Task: Add the product "Large Birria Loaded Nachos" to cart from the store "Abuelitas Birria".
Action: Mouse moved to (430, 187)
Screenshot: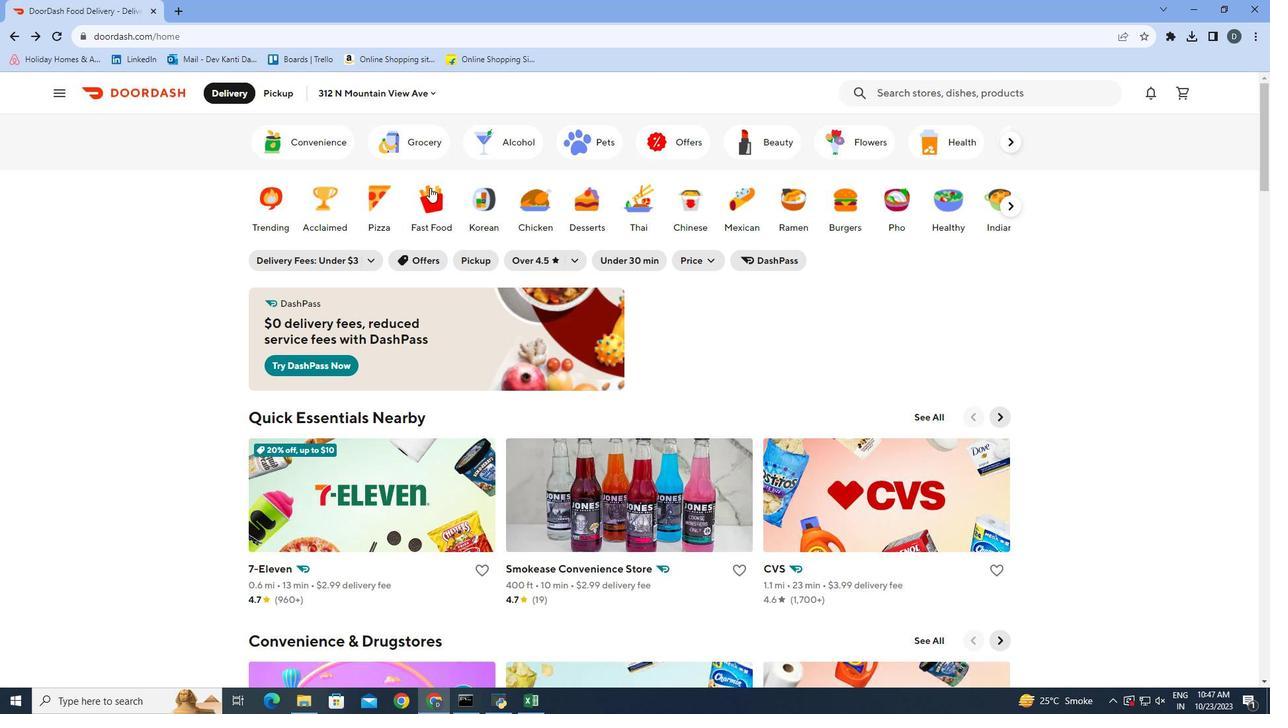 
Action: Mouse pressed left at (430, 187)
Screenshot: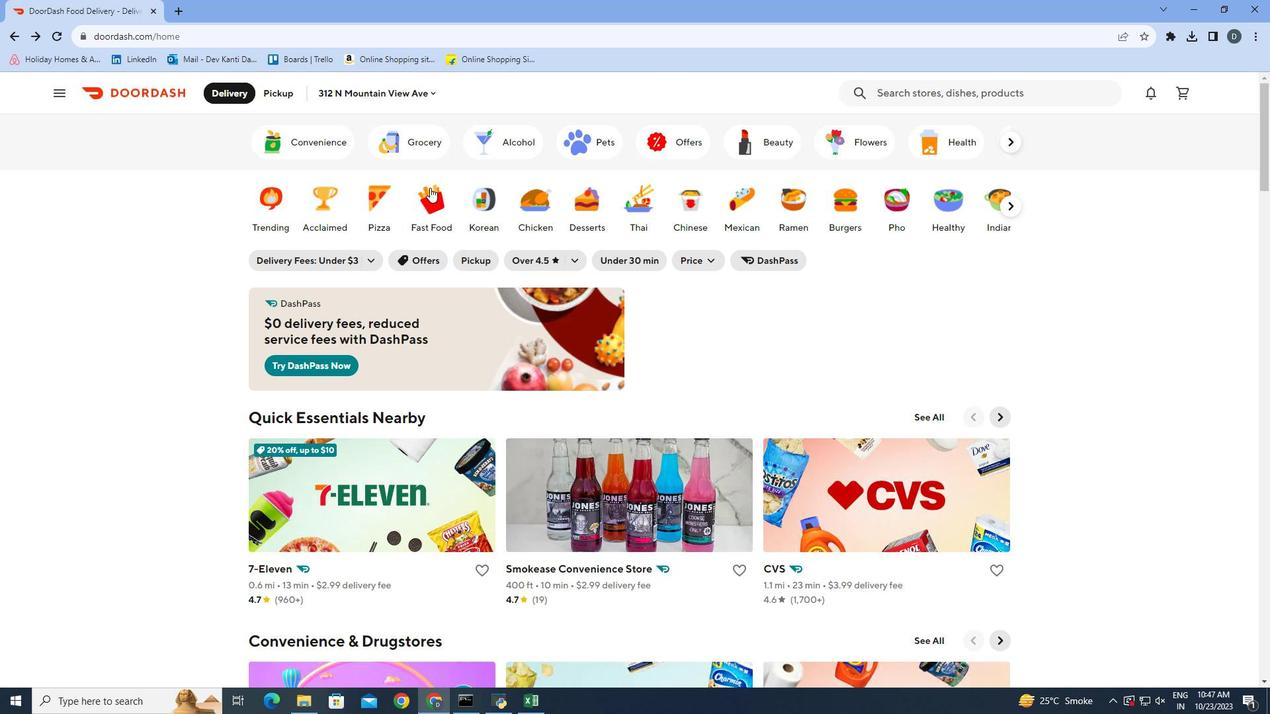 
Action: Mouse moved to (1127, 293)
Screenshot: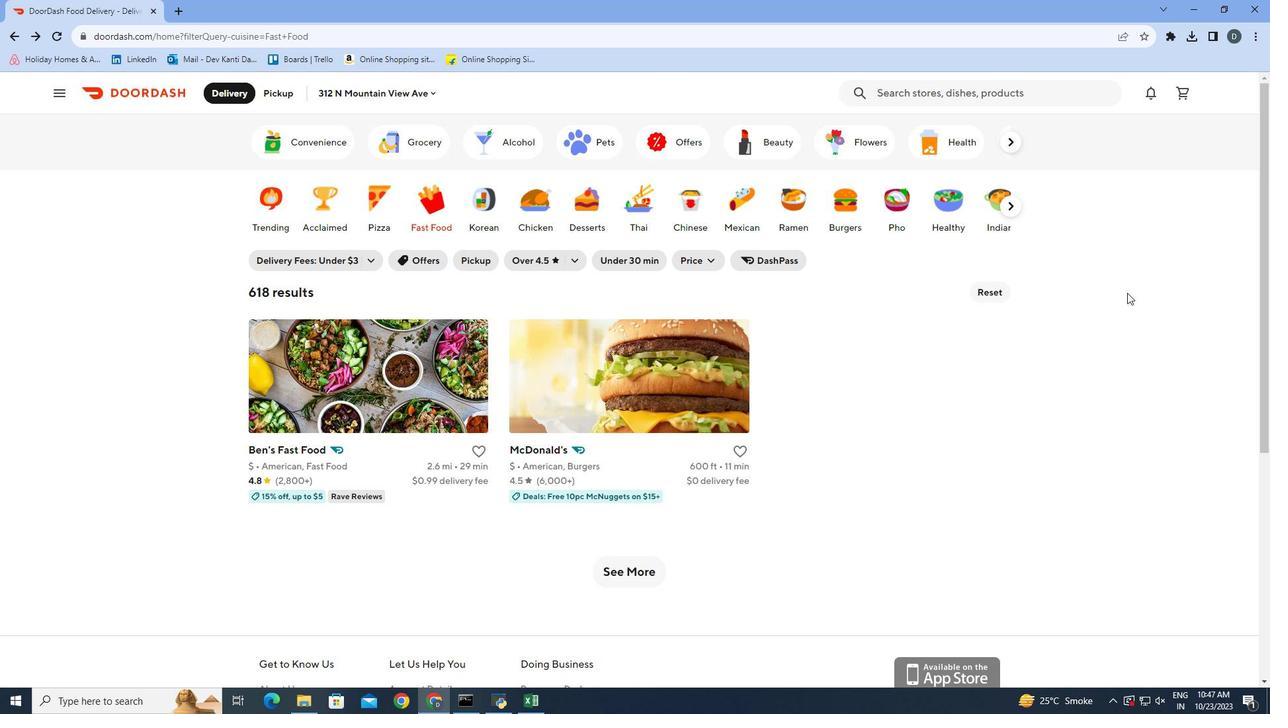 
Action: Mouse scrolled (1127, 292) with delta (0, 0)
Screenshot: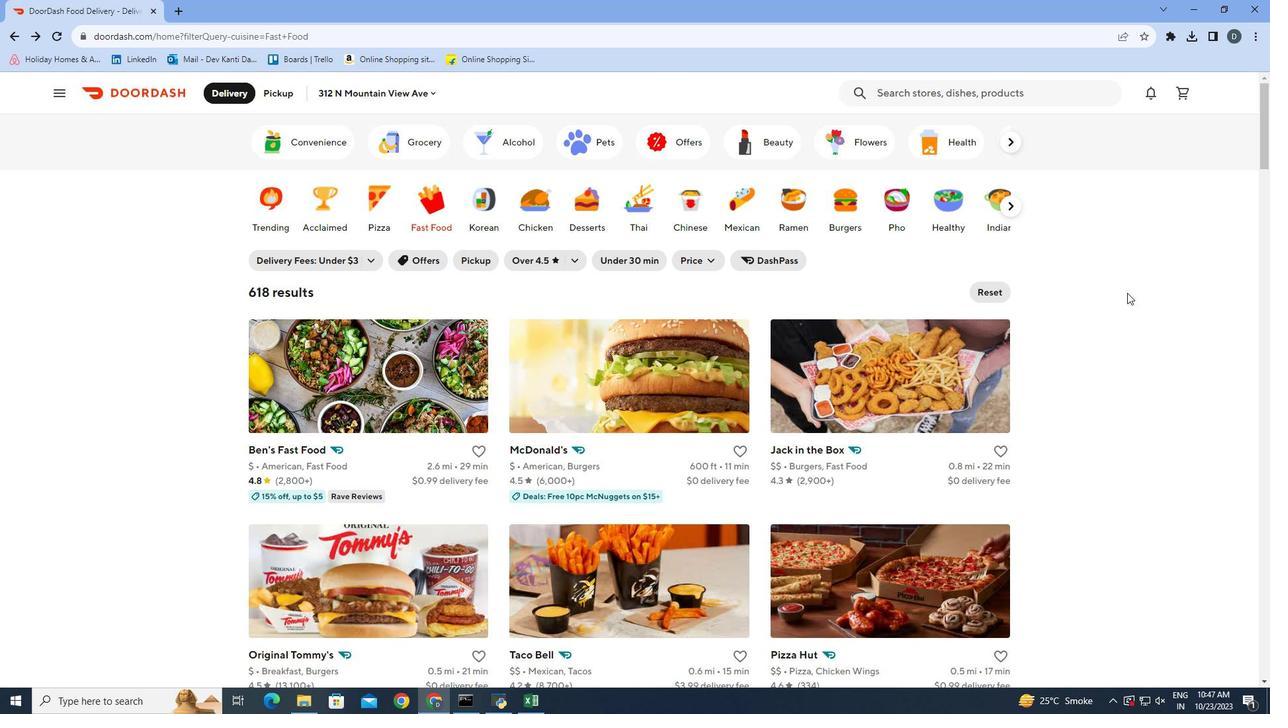
Action: Mouse moved to (1127, 292)
Screenshot: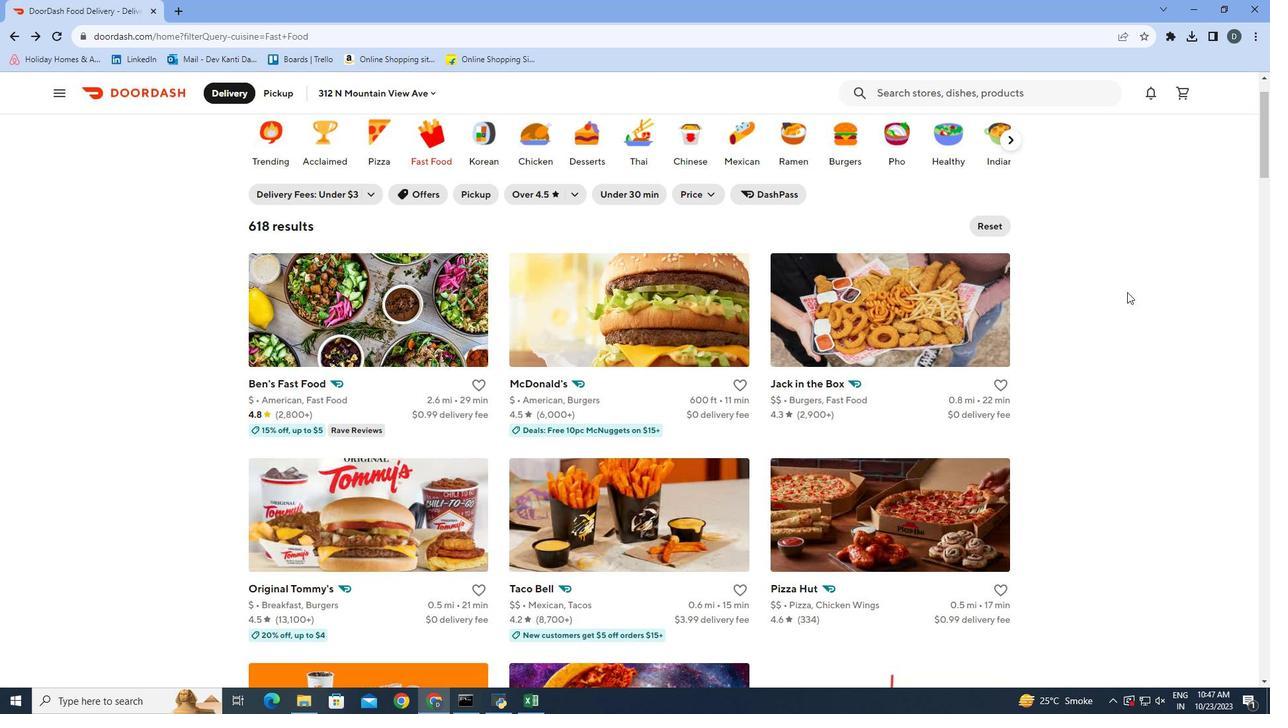 
Action: Mouse scrolled (1127, 291) with delta (0, 0)
Screenshot: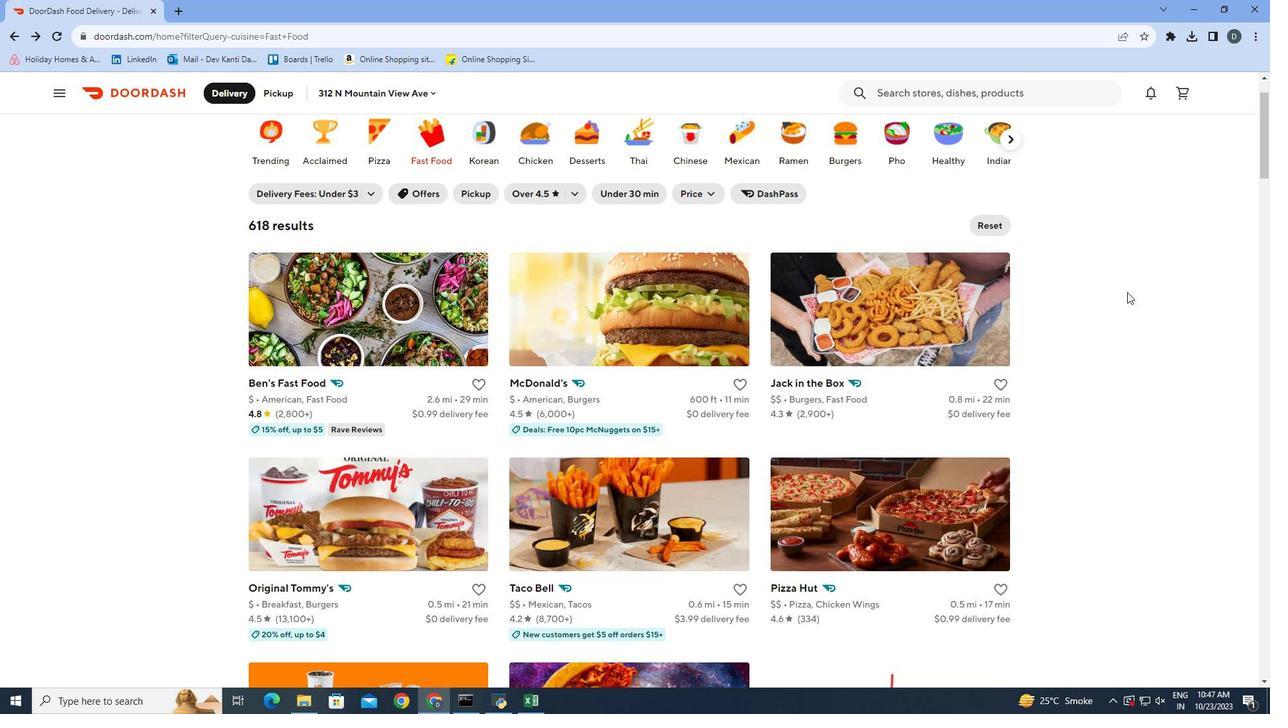 
Action: Mouse scrolled (1127, 293) with delta (0, 0)
Screenshot: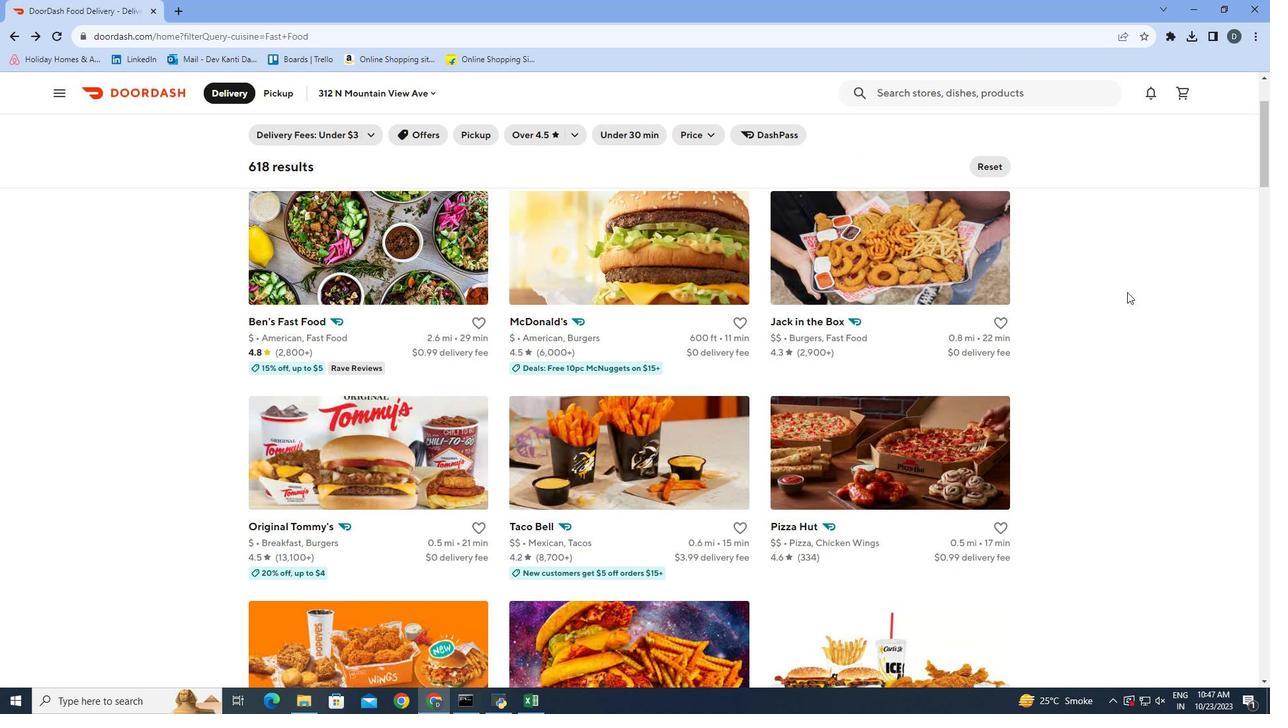 
Action: Mouse scrolled (1127, 293) with delta (0, 0)
Screenshot: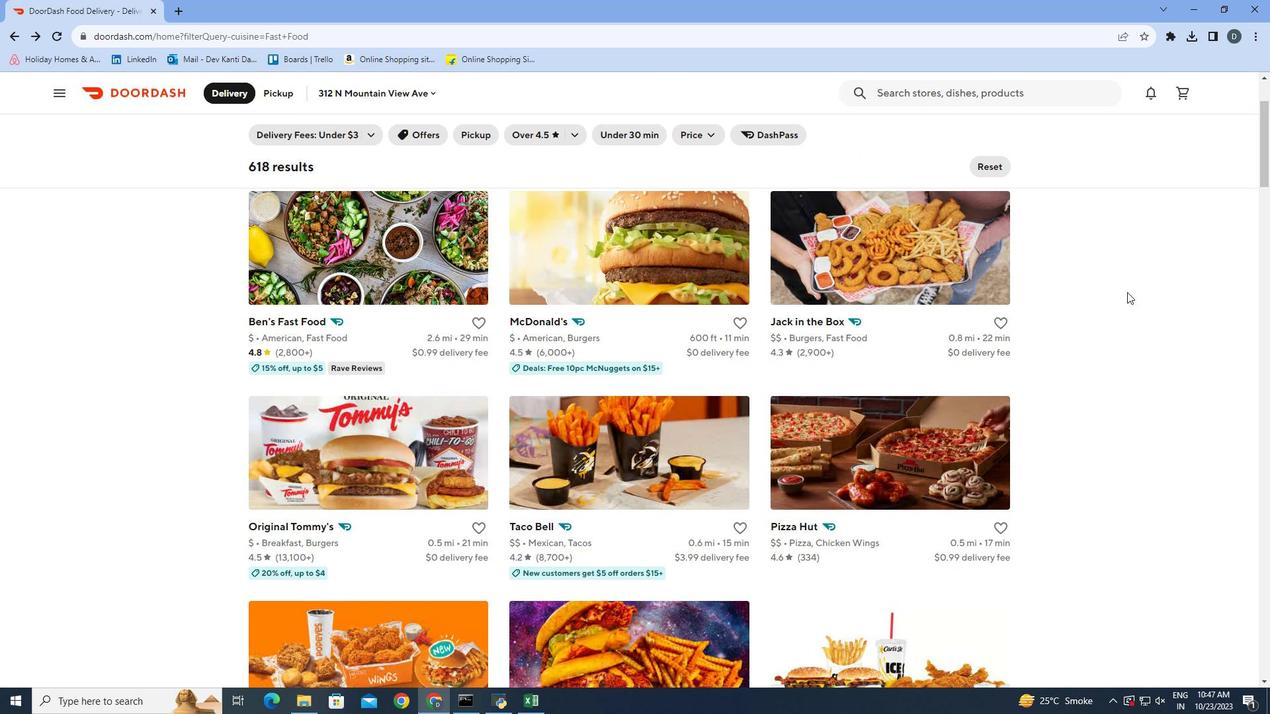 
Action: Mouse moved to (972, 90)
Screenshot: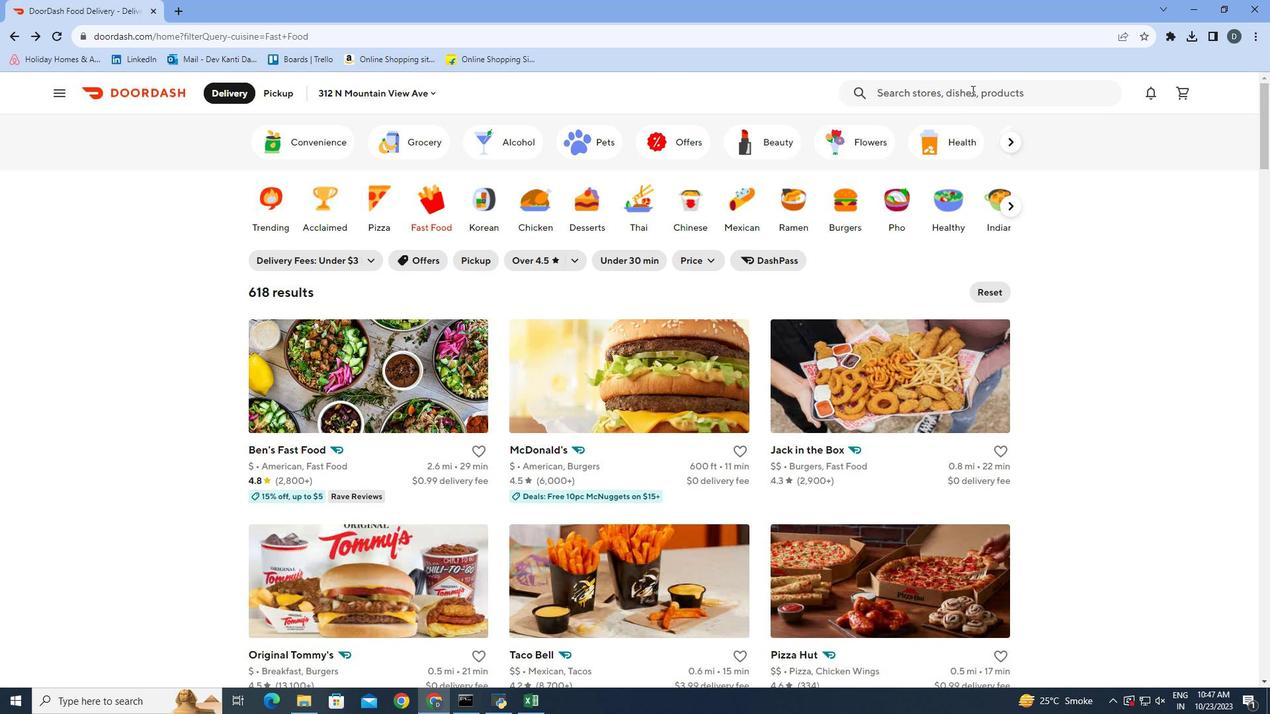
Action: Mouse pressed left at (972, 90)
Screenshot: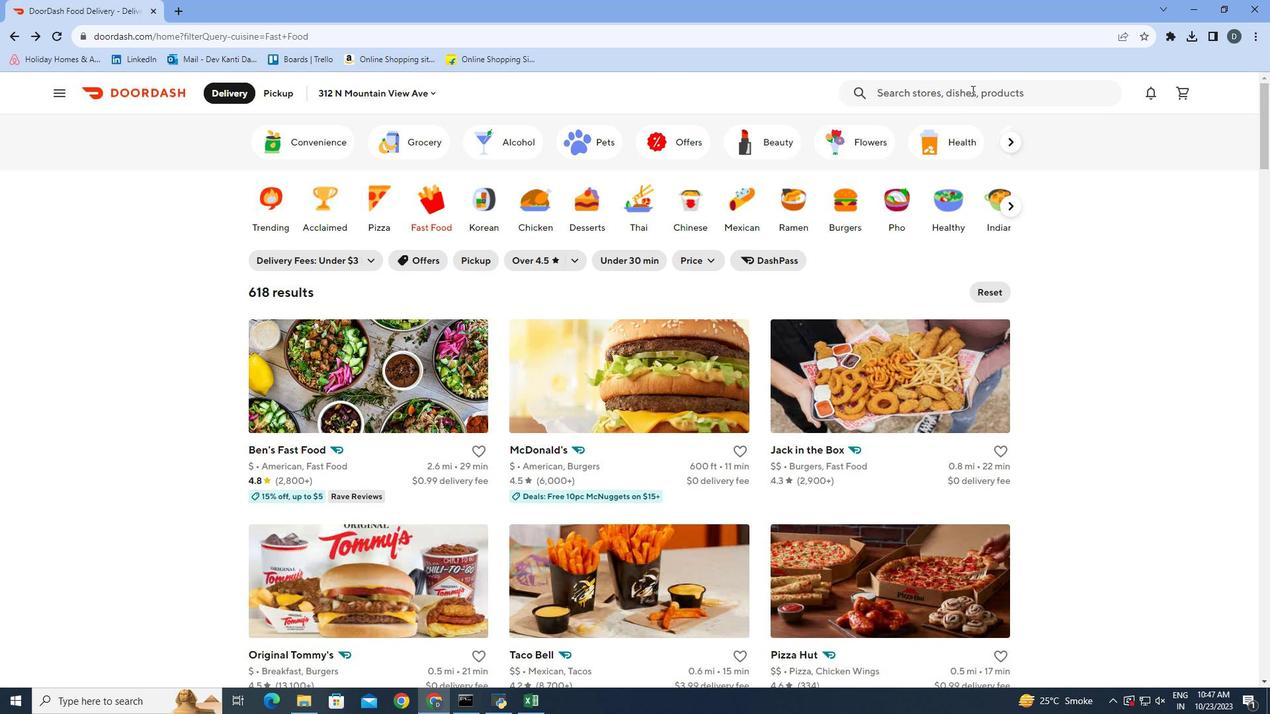 
Action: Mouse moved to (939, 156)
Screenshot: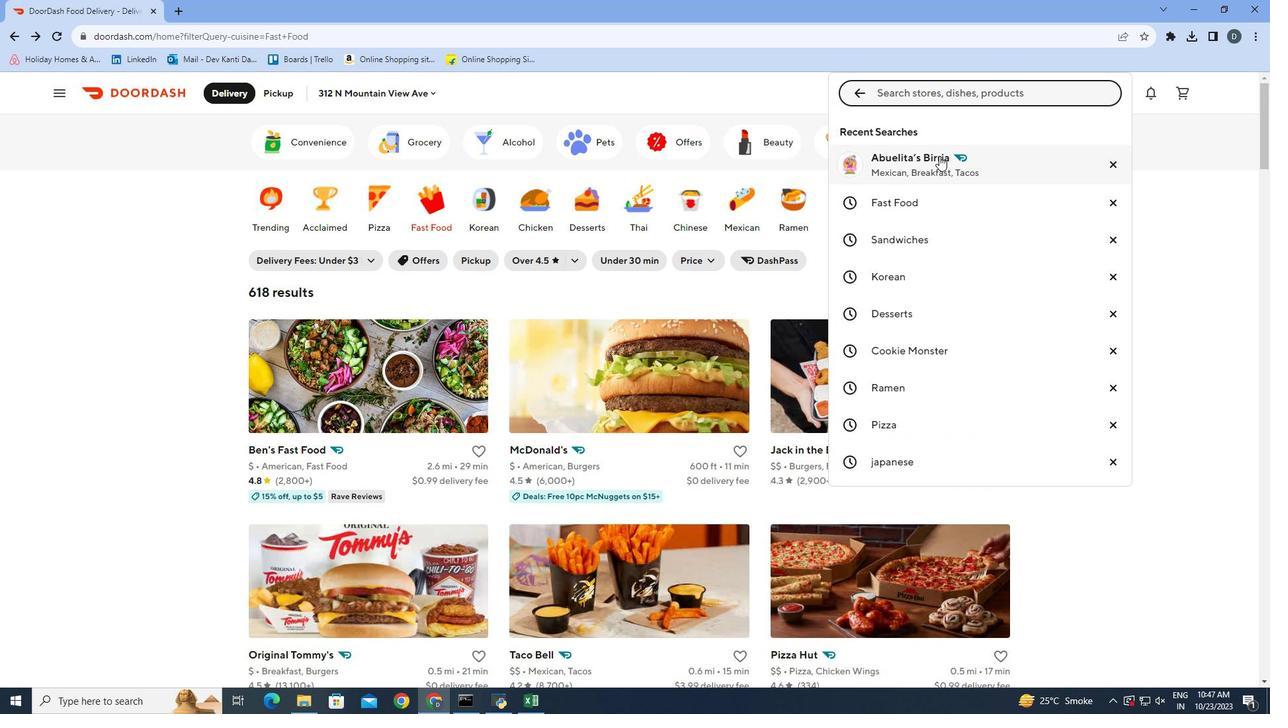 
Action: Mouse pressed left at (939, 156)
Screenshot: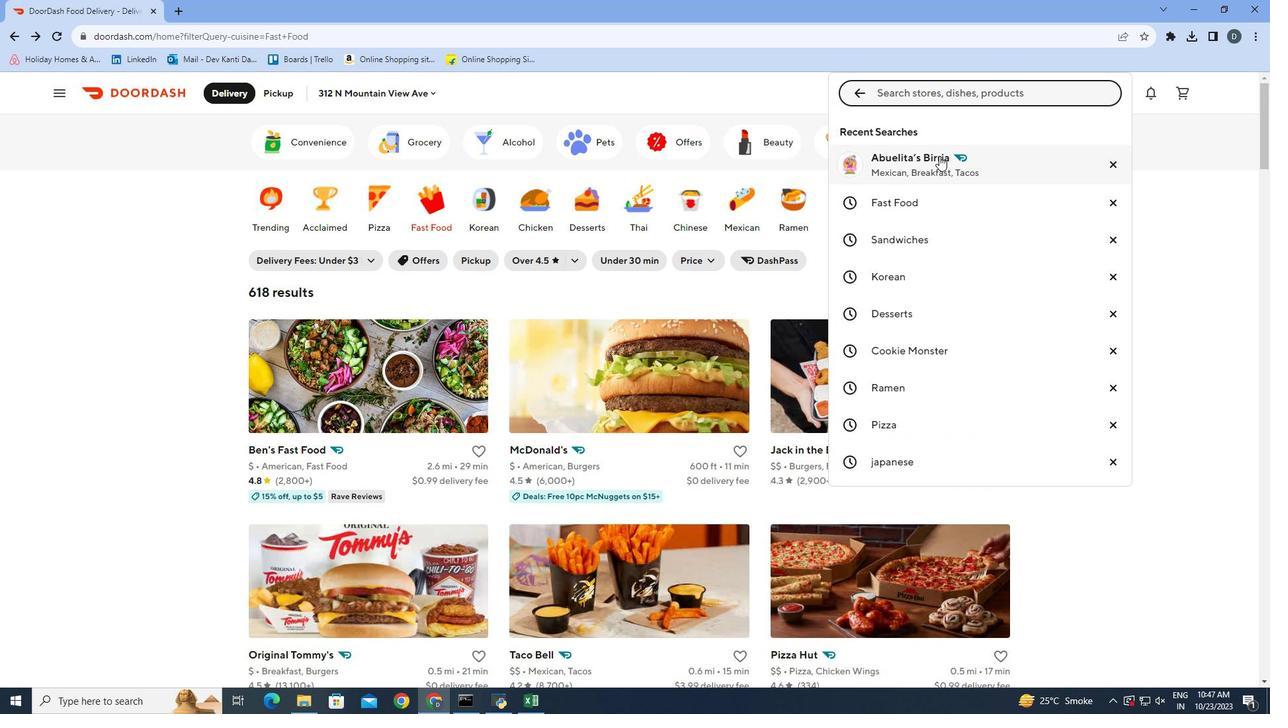 
Action: Mouse moved to (924, 265)
Screenshot: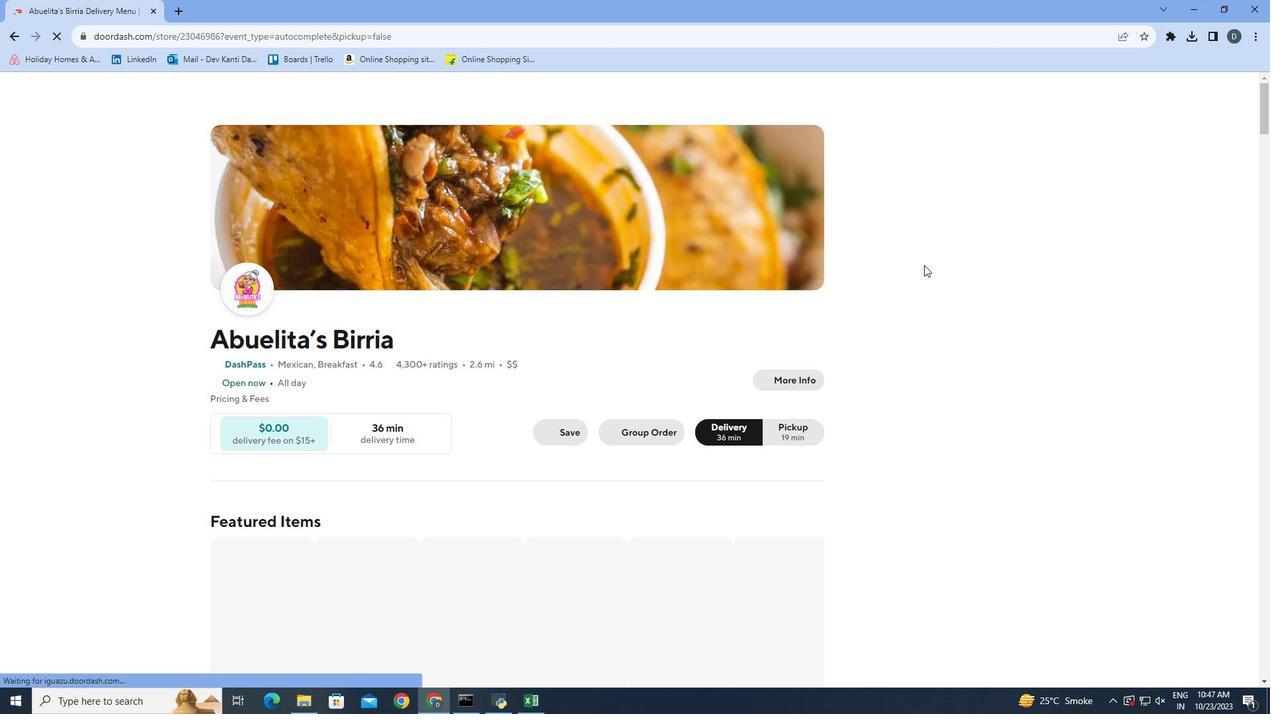 
Action: Mouse scrolled (924, 264) with delta (0, 0)
Screenshot: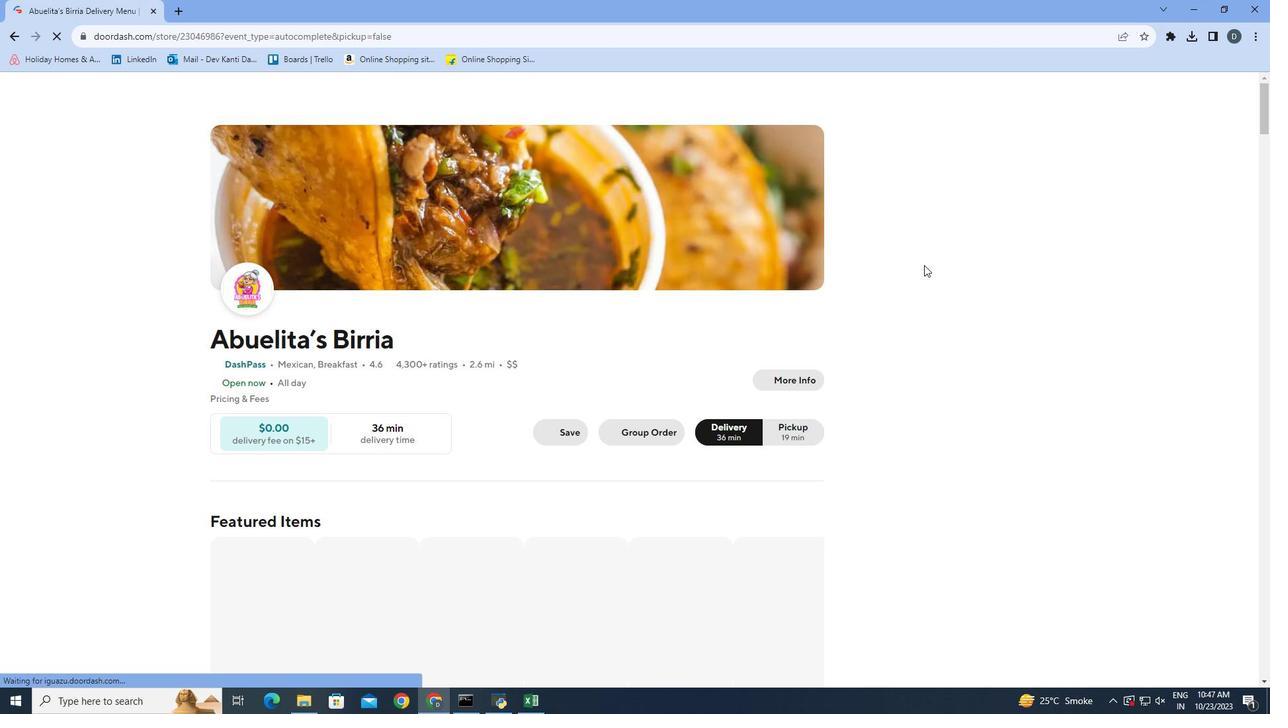 
Action: Mouse scrolled (924, 264) with delta (0, 0)
Screenshot: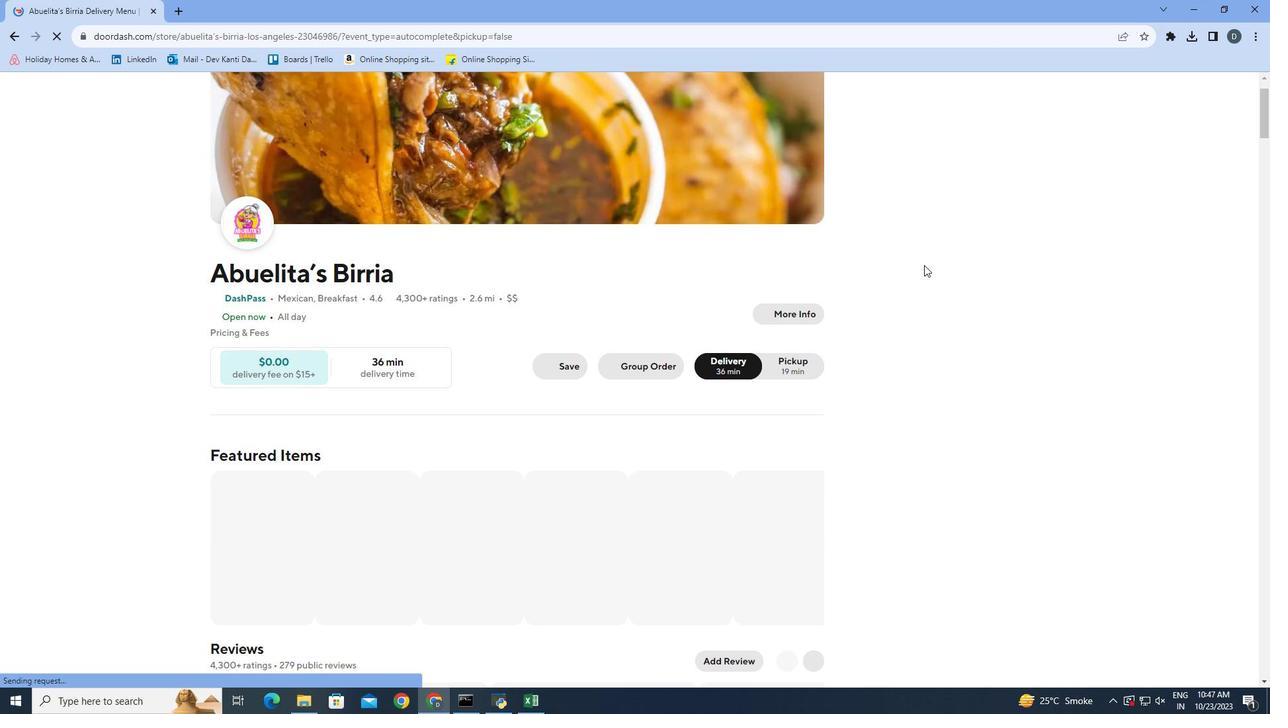 
Action: Mouse scrolled (924, 264) with delta (0, 0)
Screenshot: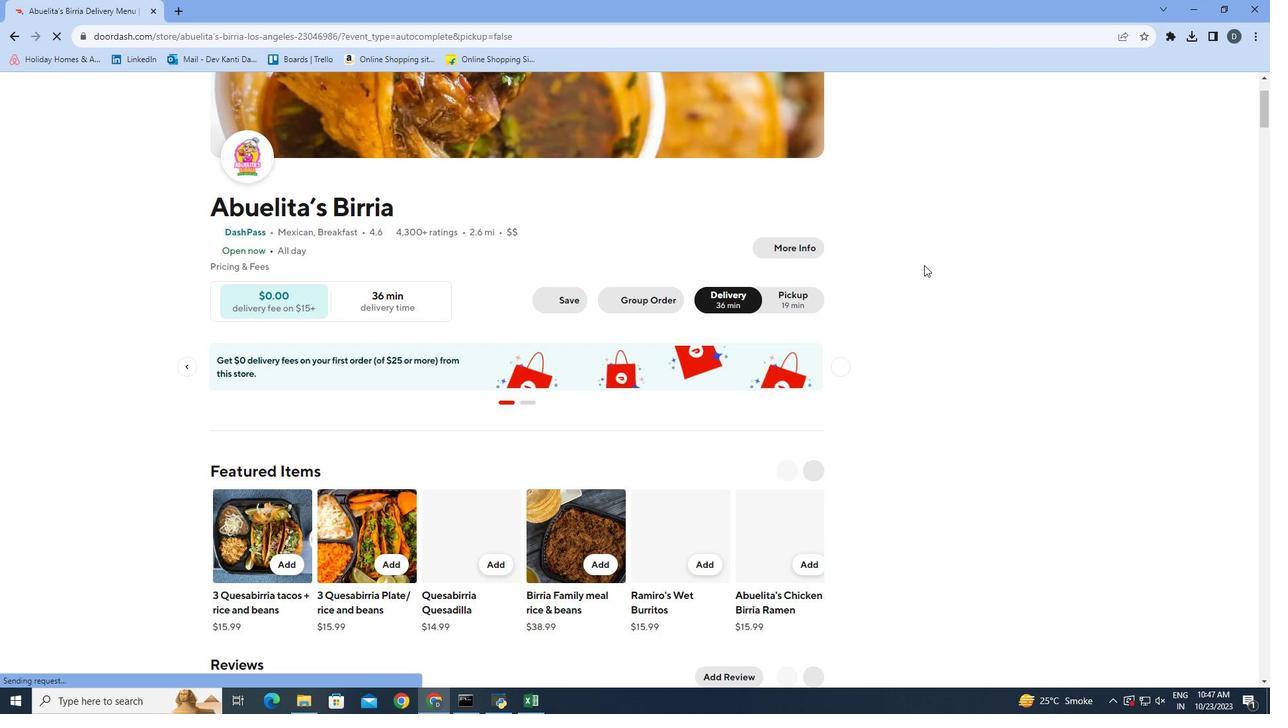 
Action: Mouse scrolled (924, 264) with delta (0, 0)
Screenshot: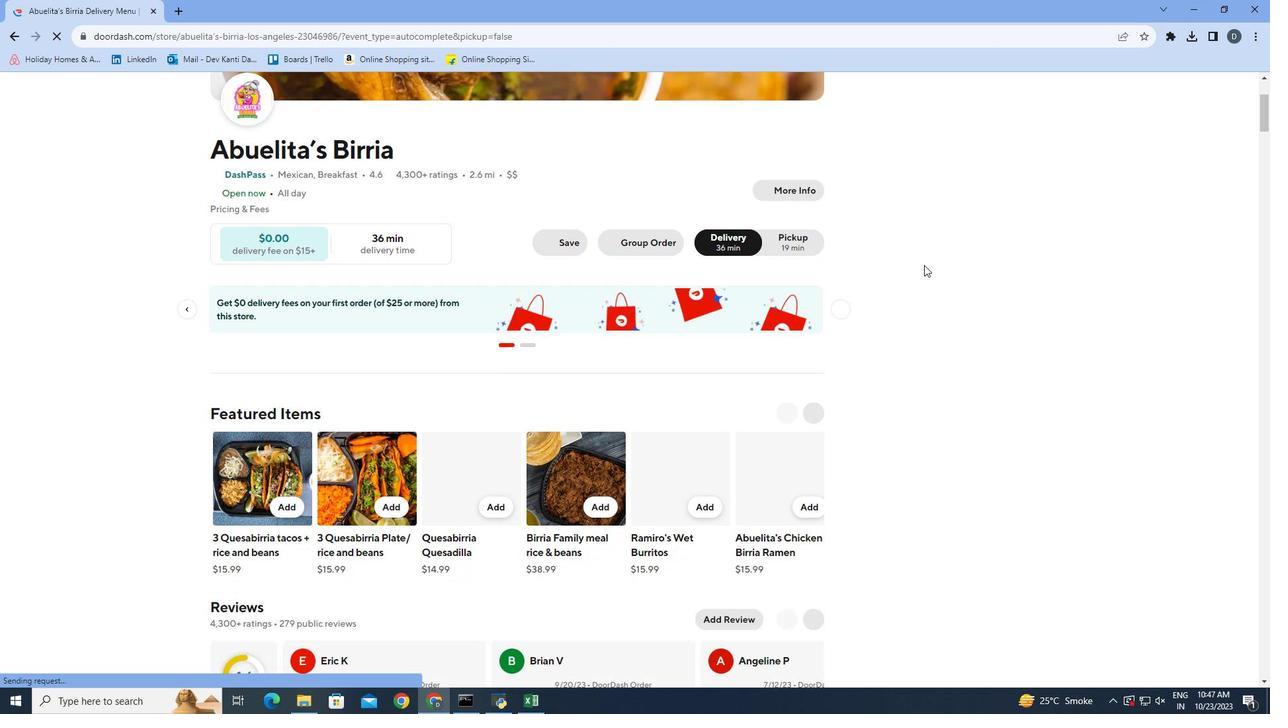 
Action: Mouse scrolled (924, 264) with delta (0, 0)
Screenshot: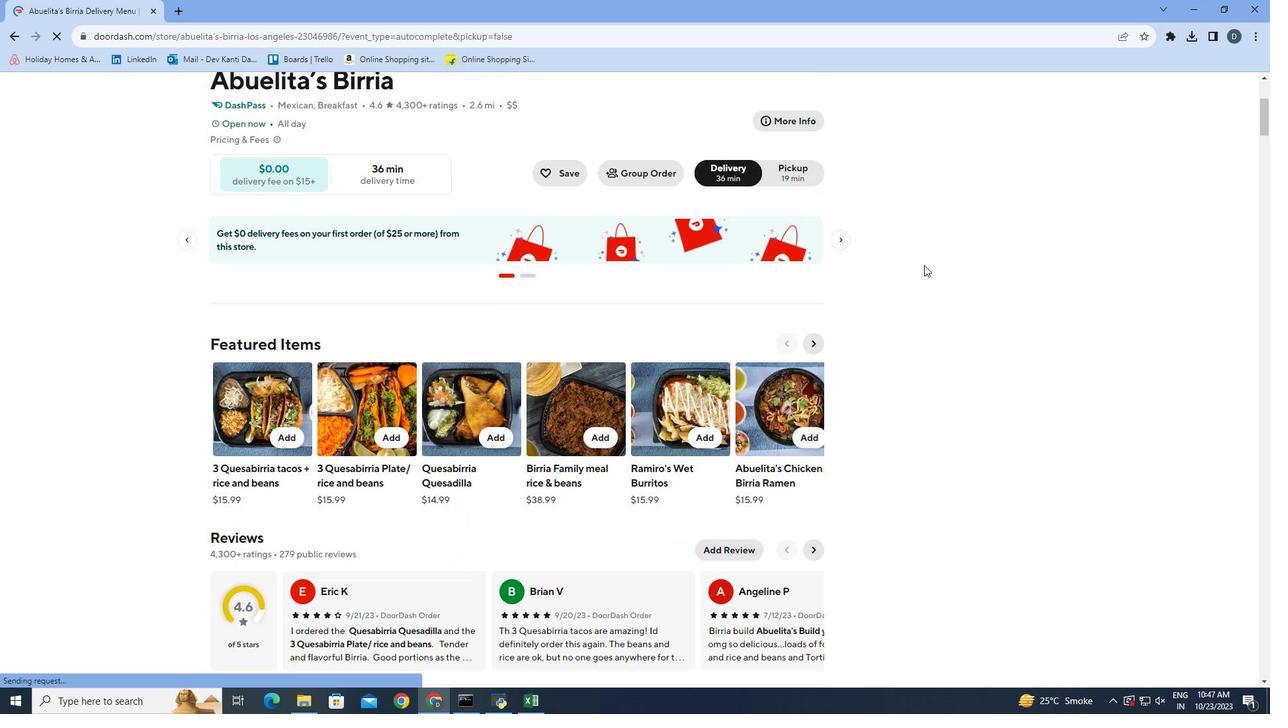 
Action: Mouse scrolled (924, 264) with delta (0, 0)
Screenshot: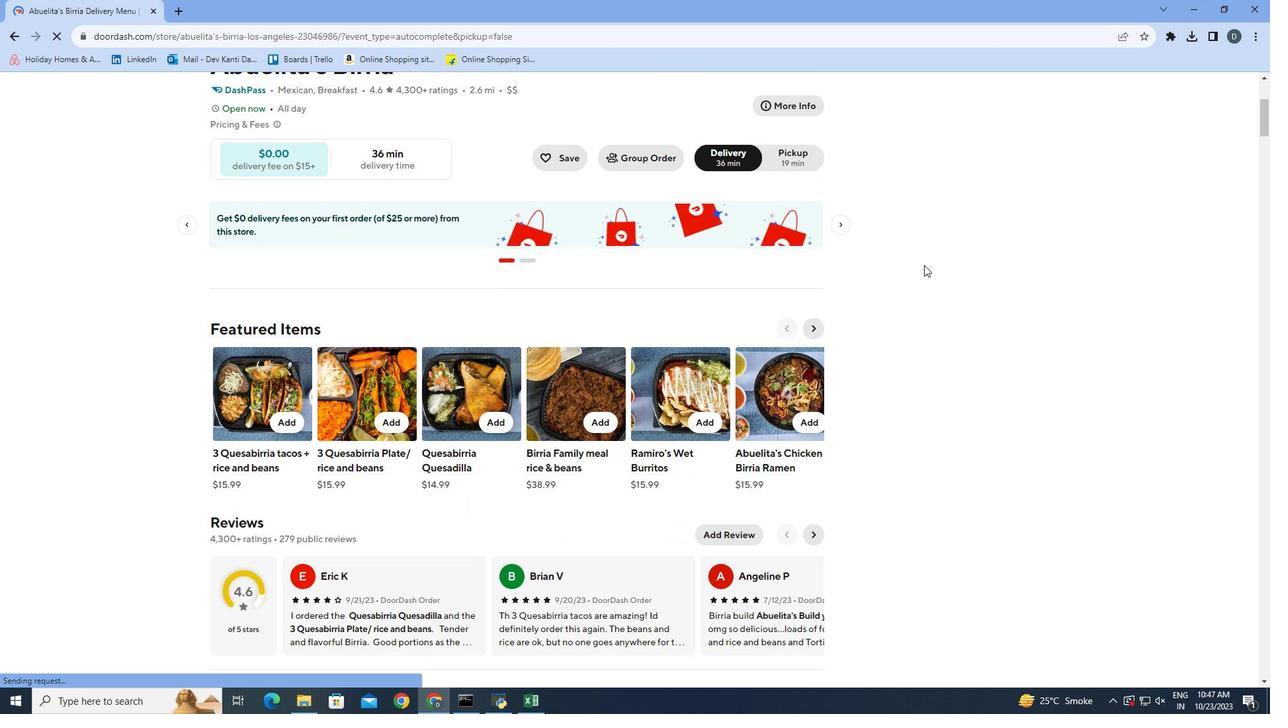 
Action: Mouse moved to (924, 259)
Screenshot: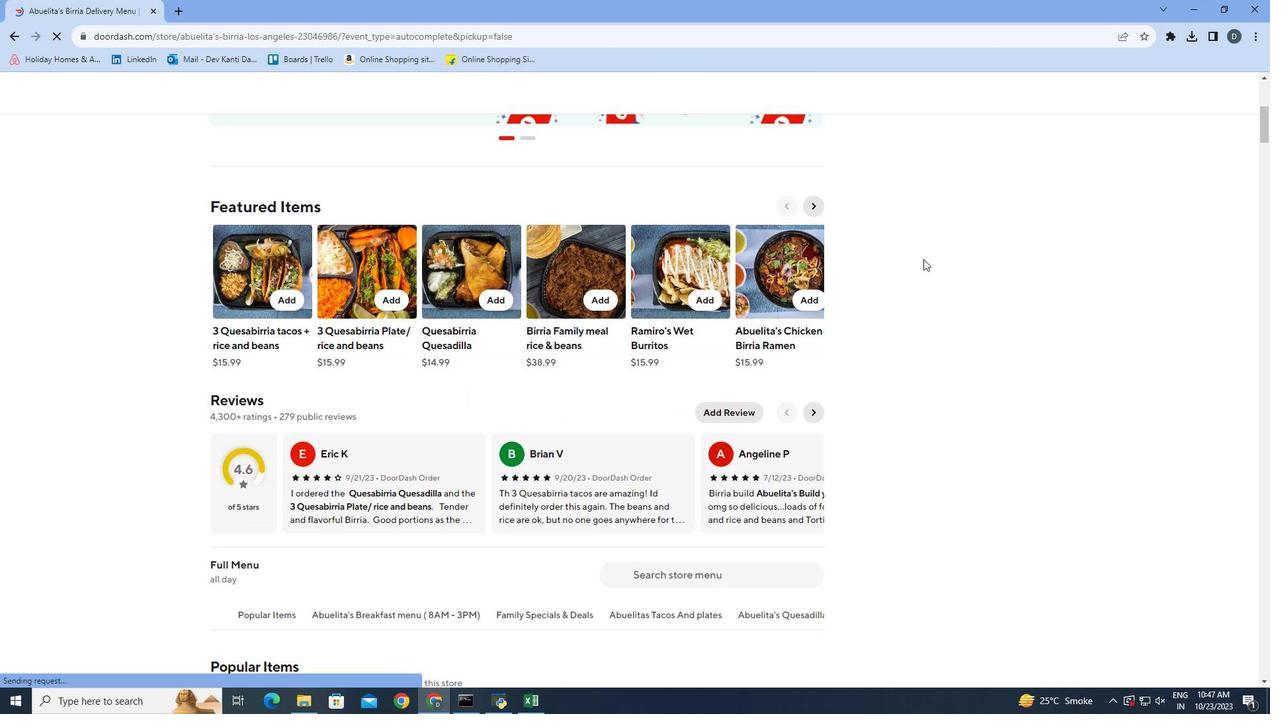 
Action: Mouse scrolled (924, 258) with delta (0, 0)
Screenshot: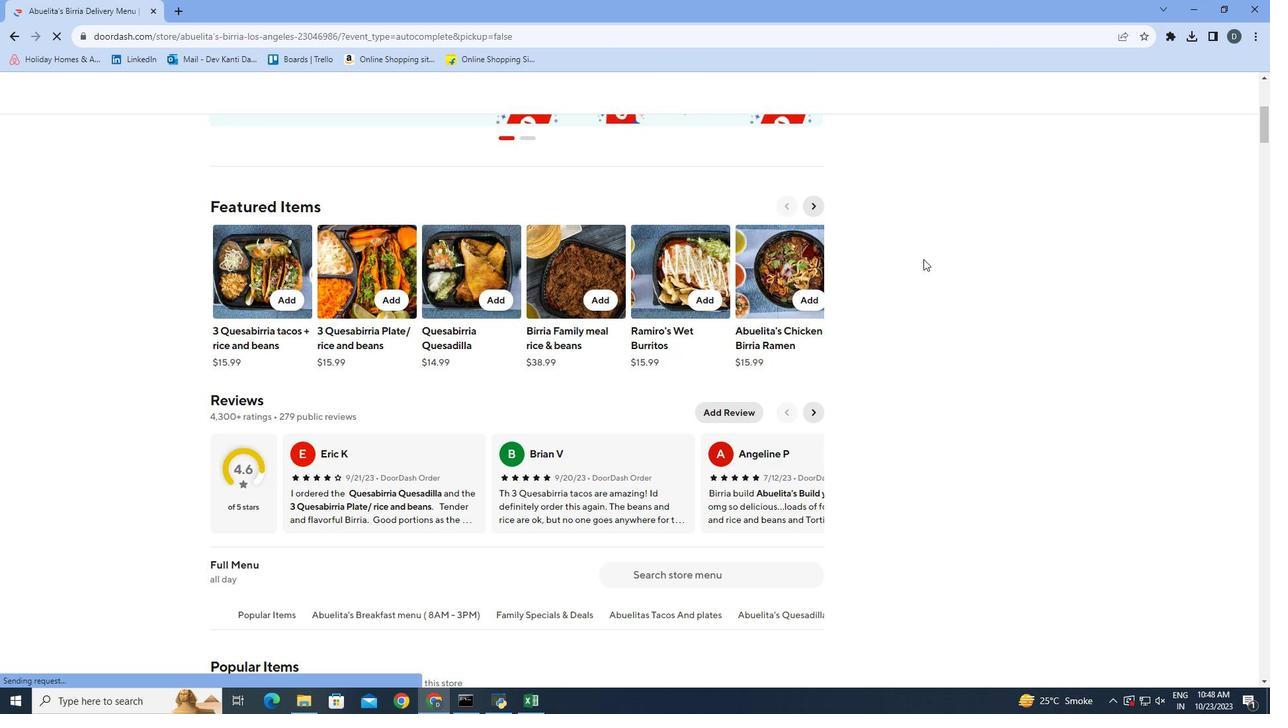 
Action: Mouse scrolled (924, 258) with delta (0, 0)
Screenshot: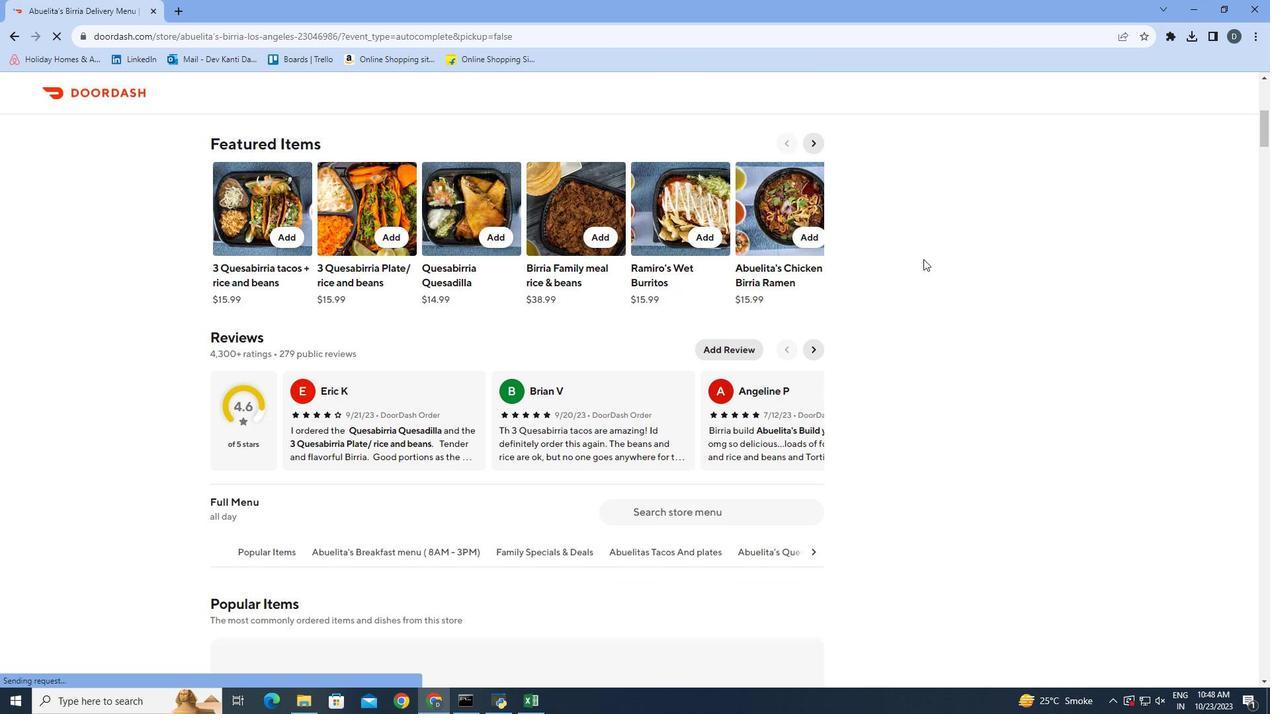 
Action: Mouse moved to (709, 440)
Screenshot: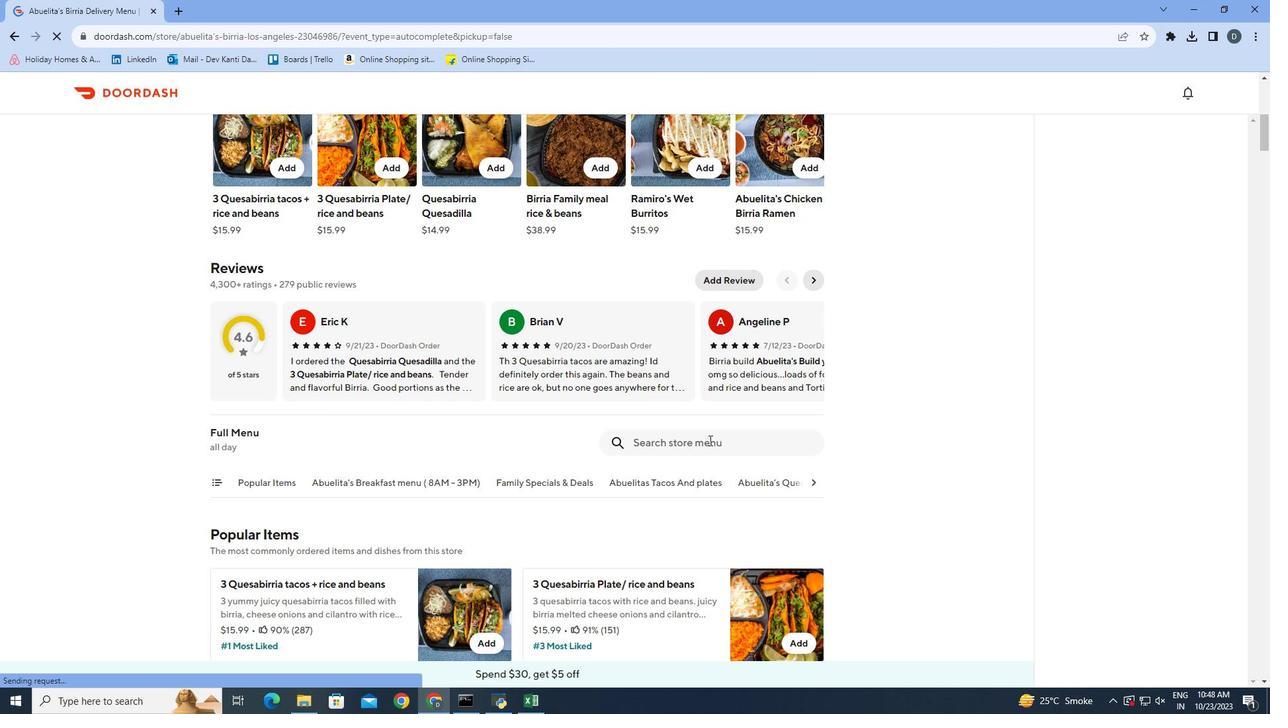 
Action: Mouse pressed left at (709, 440)
Screenshot: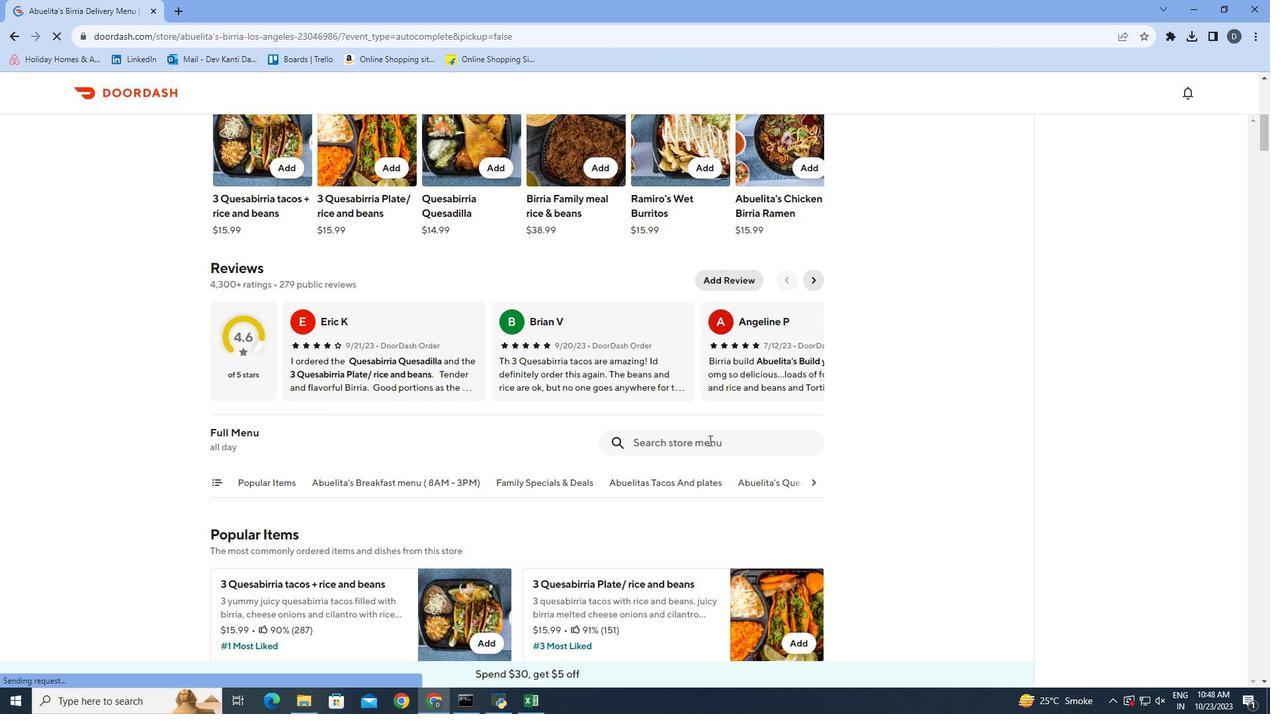 
Action: Mouse moved to (661, 454)
Screenshot: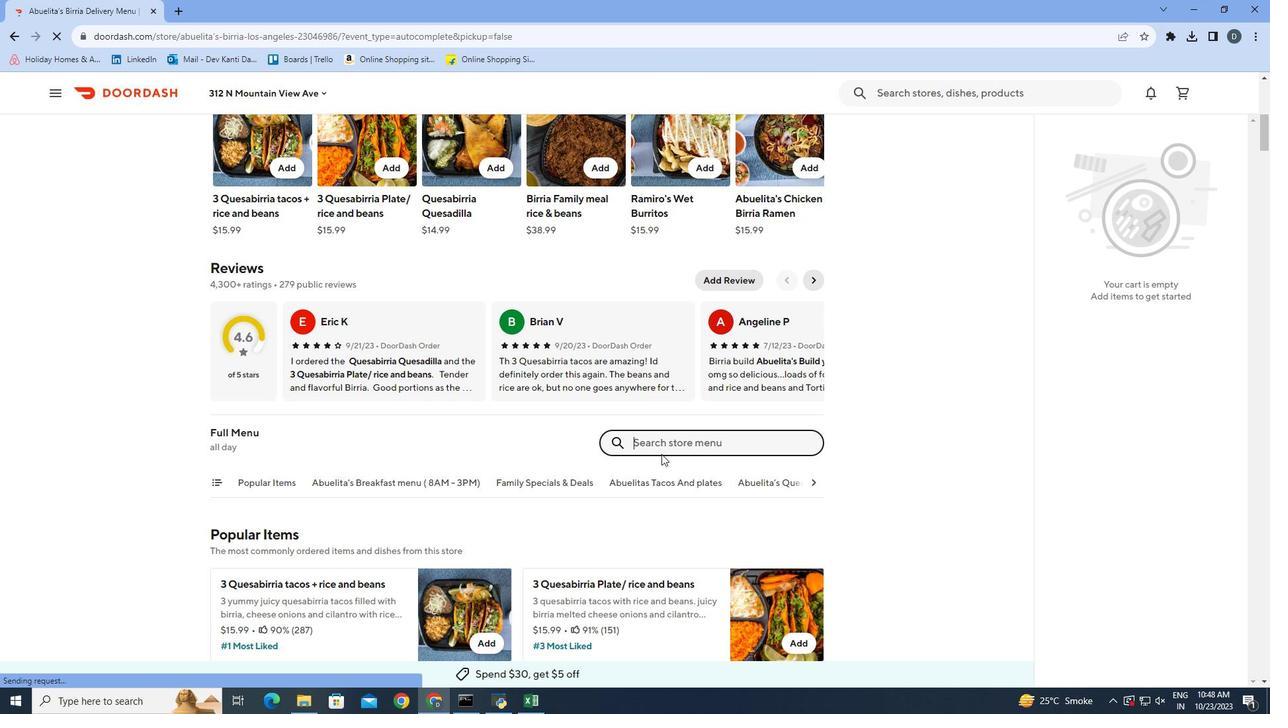 
Action: Key pressed <Key.shift>Large<Key.space><Key.shift>Birria<Key.space><Key.shift>Laoded<Key.space><Key.backspace><Key.backspace><Key.backspace><Key.backspace><Key.backspace><Key.backspace>oaded<Key.space><Key.shift><Key.shift><Key.shift><Key.shift><Key.shift><Key.shift><Key.shift><Key.shift>NAchos<Key.enter>
Screenshot: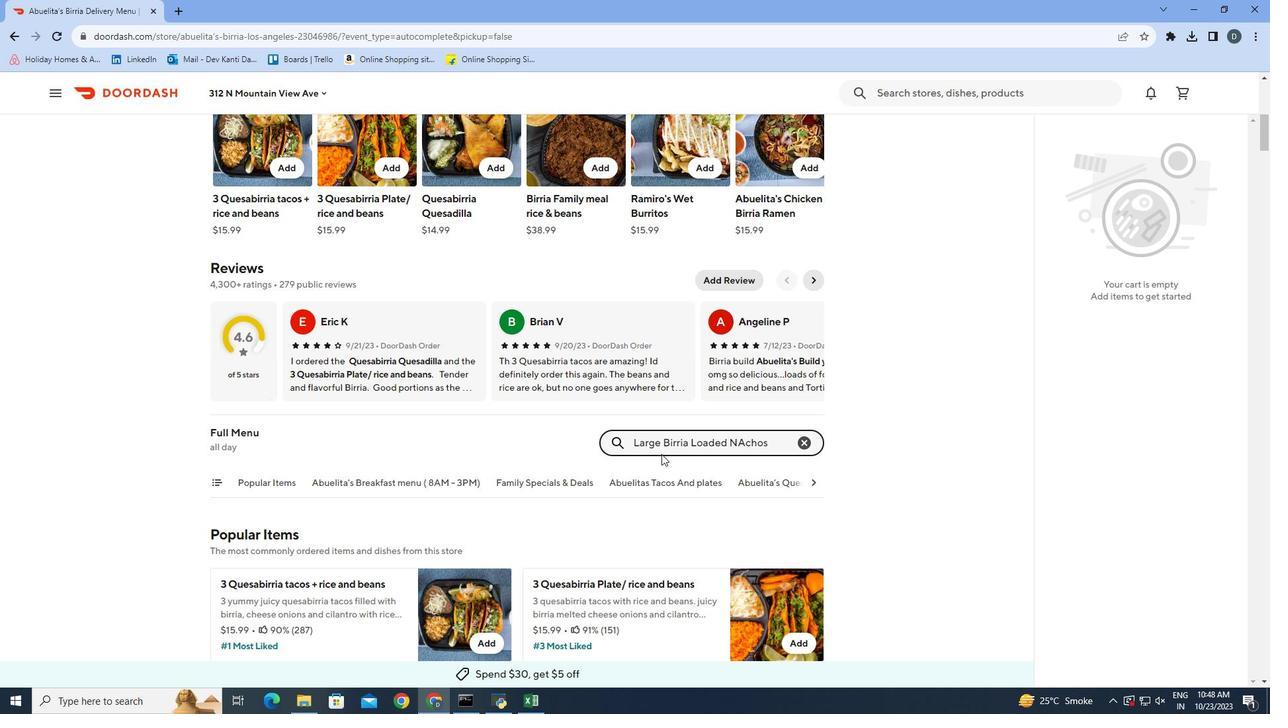 
Action: Mouse moved to (486, 371)
Screenshot: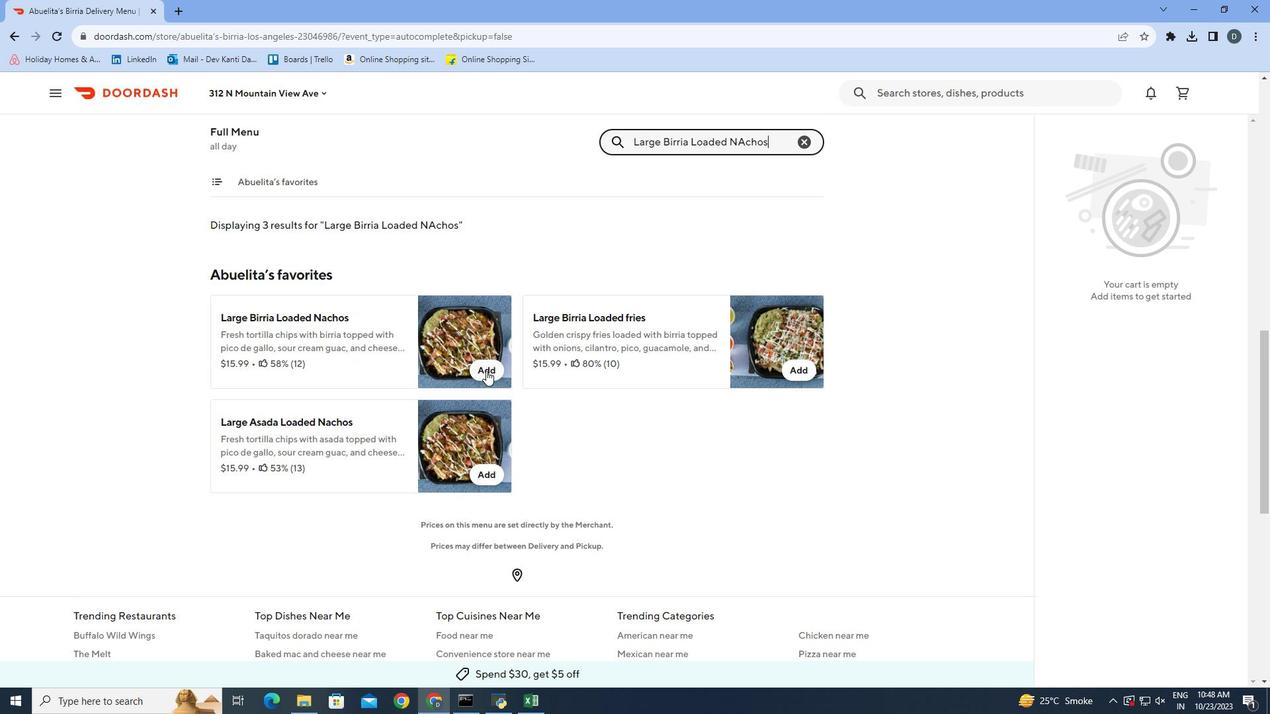 
Action: Mouse pressed left at (486, 371)
Screenshot: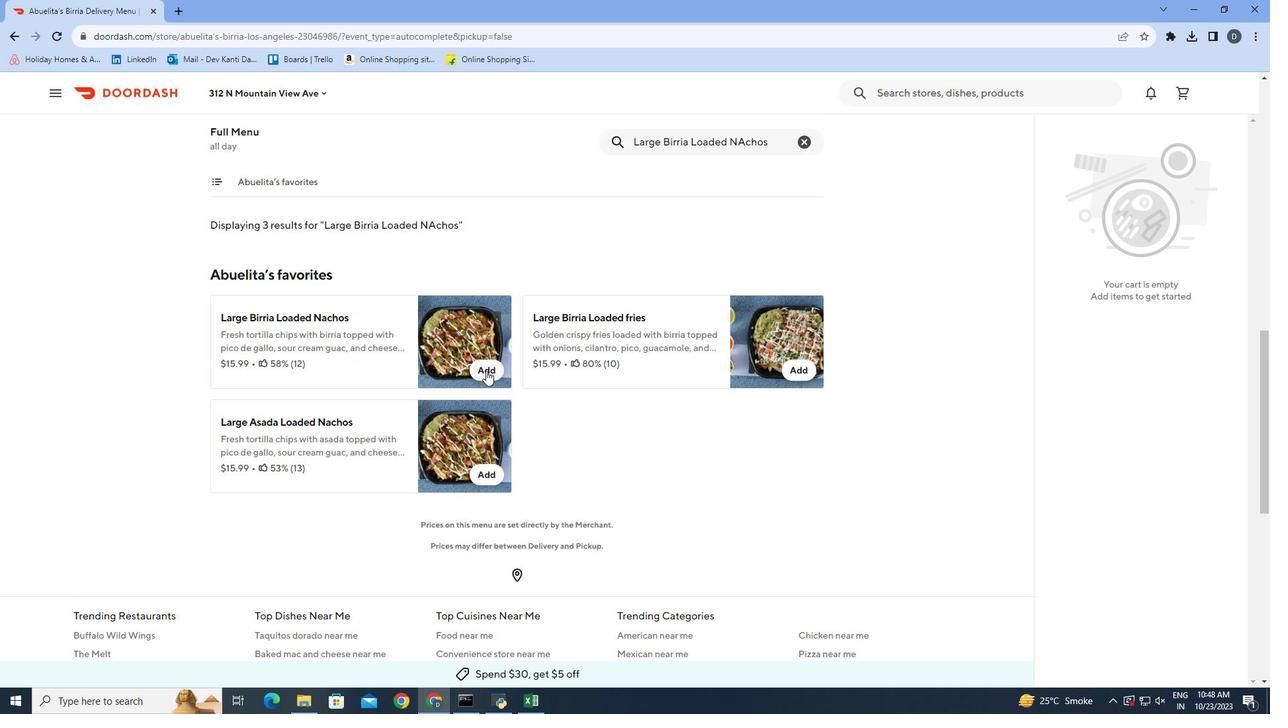 
Action: Mouse moved to (732, 655)
Screenshot: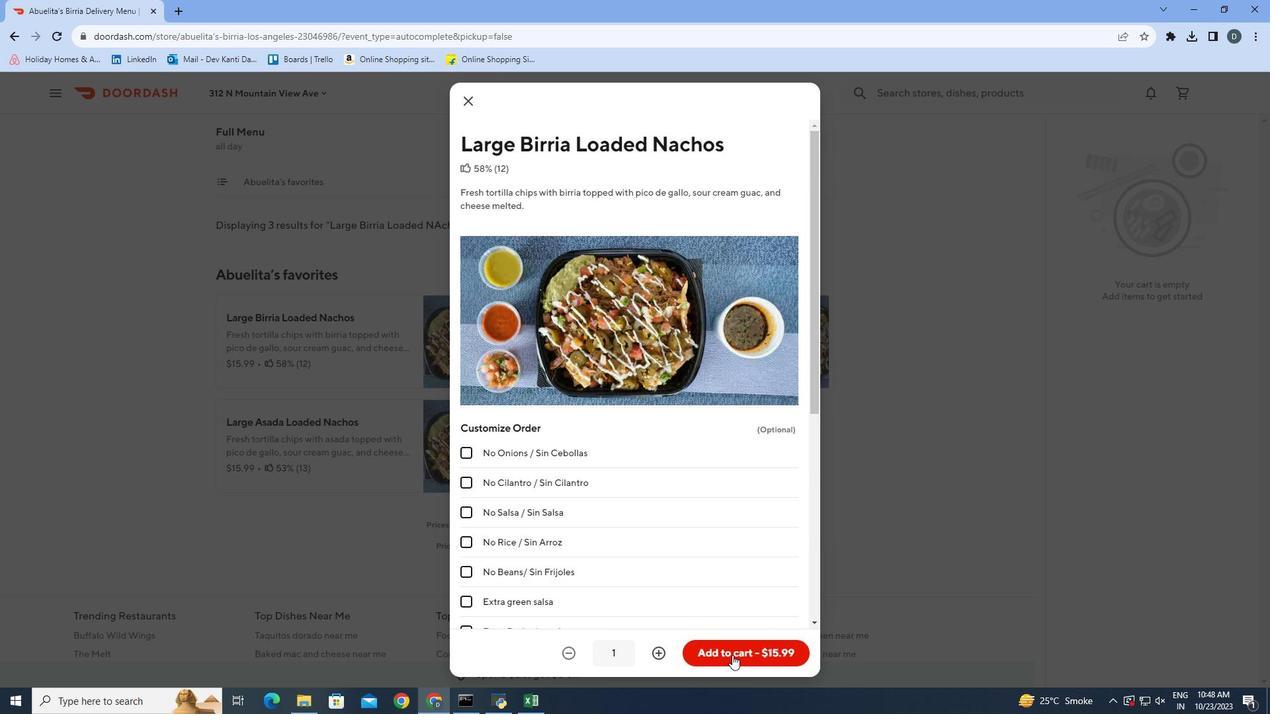 
Action: Mouse pressed left at (732, 655)
Screenshot: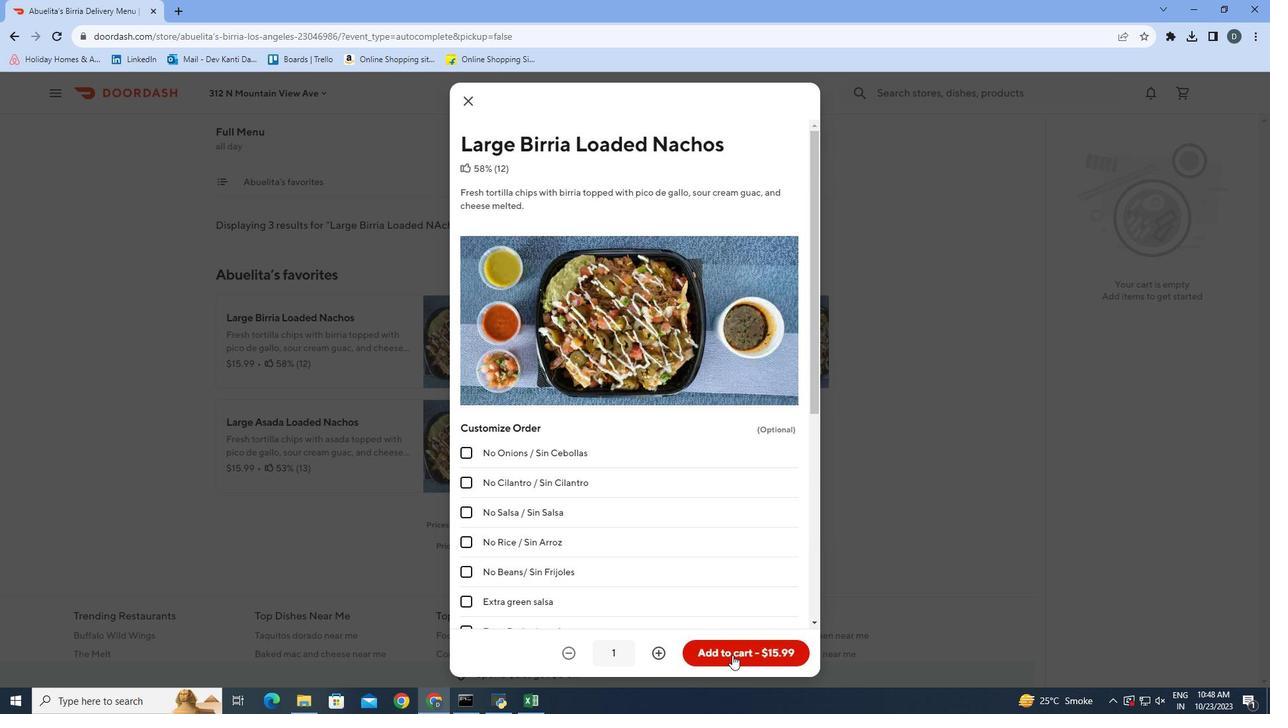 
Action: Mouse moved to (898, 567)
Screenshot: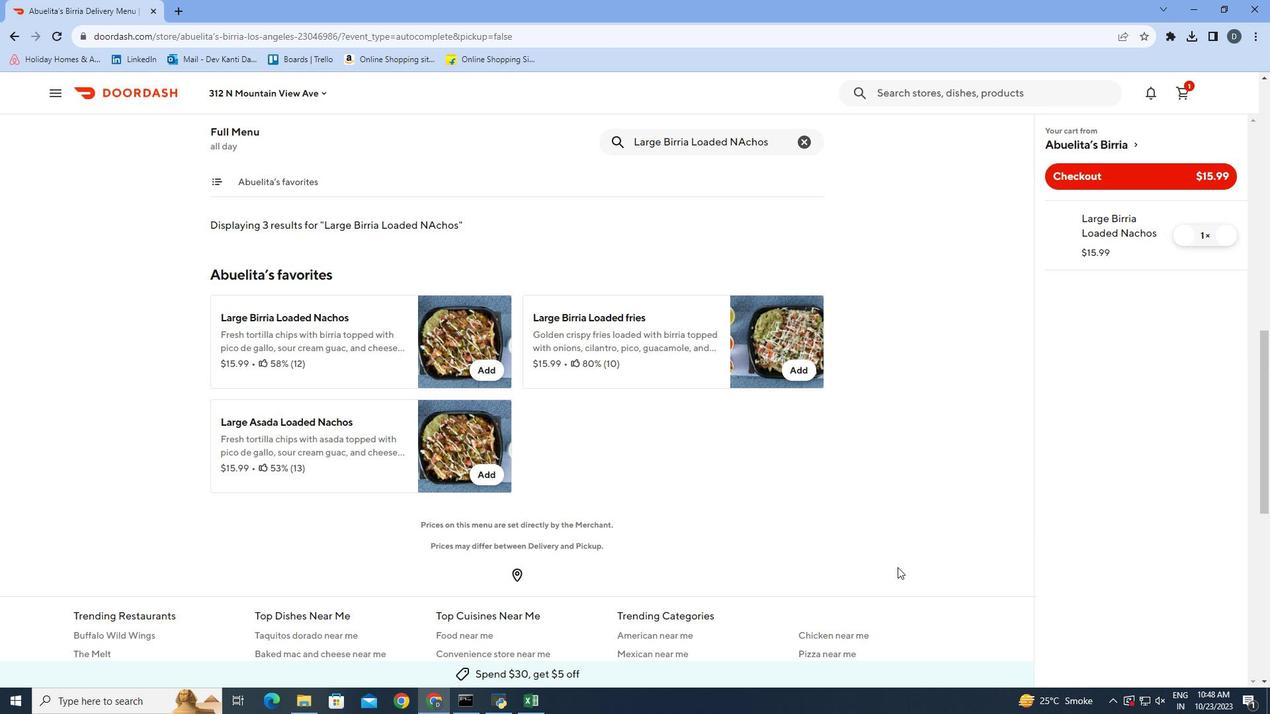 
